 Task: Add 3 hours before the event.
Action: Mouse moved to (424, 452)
Screenshot: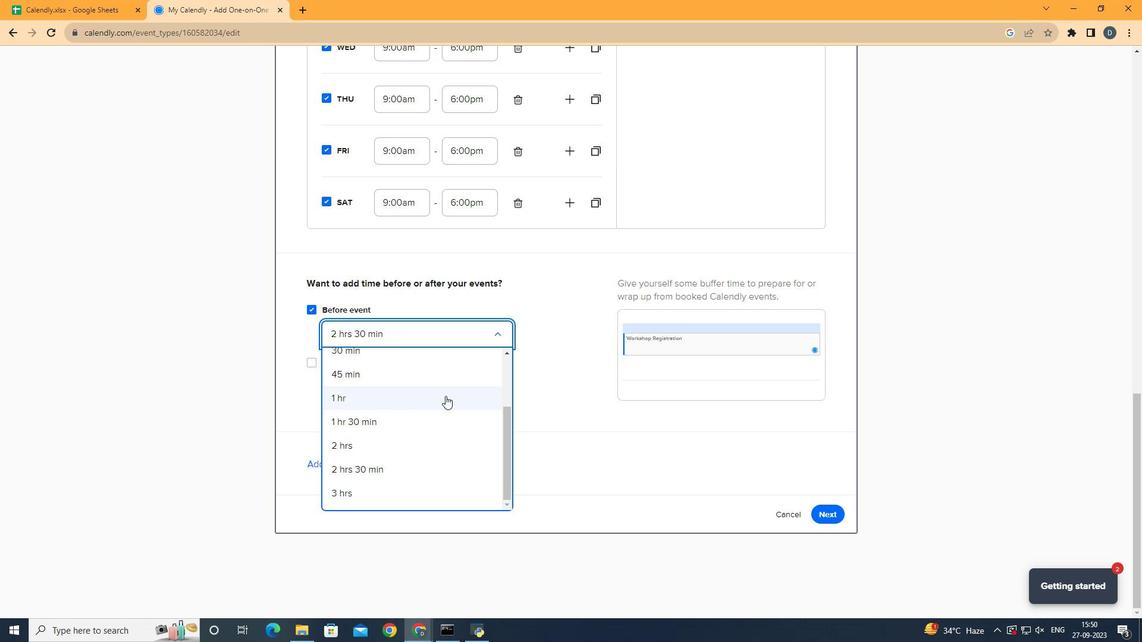
Action: Mouse pressed left at (424, 452)
Screenshot: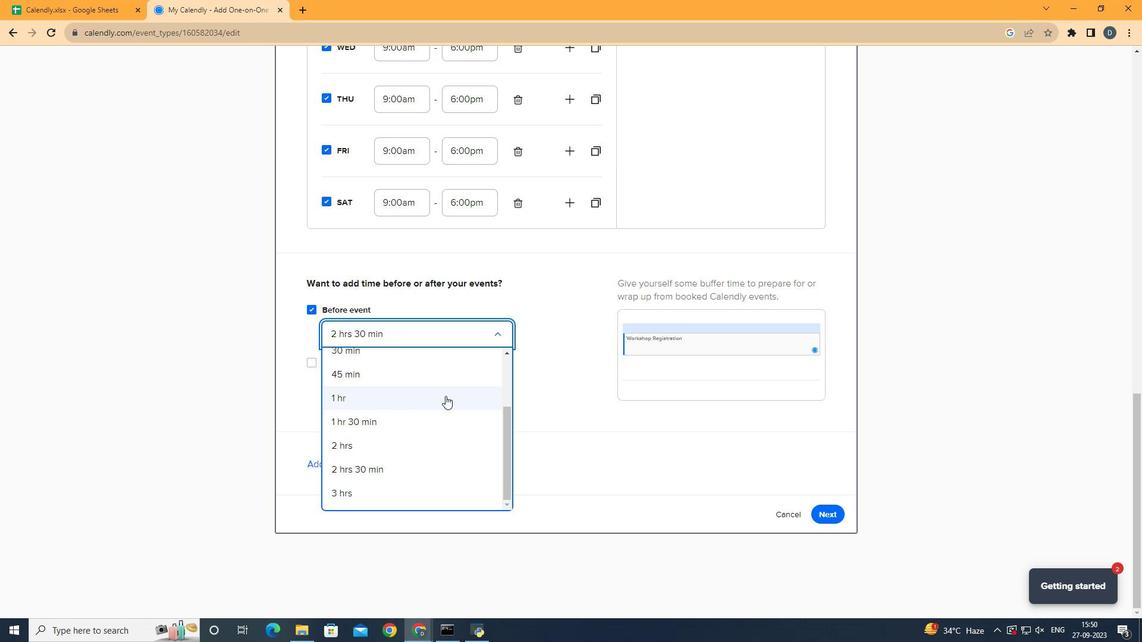 
Action: Mouse moved to (532, 381)
Screenshot: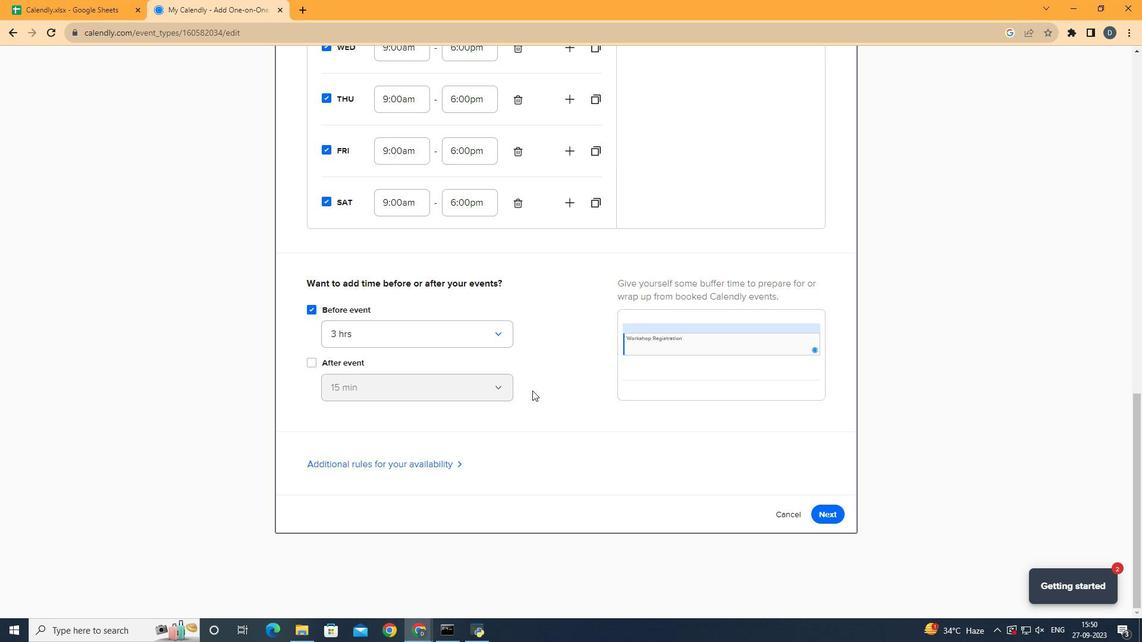 
Action: Mouse pressed left at (532, 381)
Screenshot: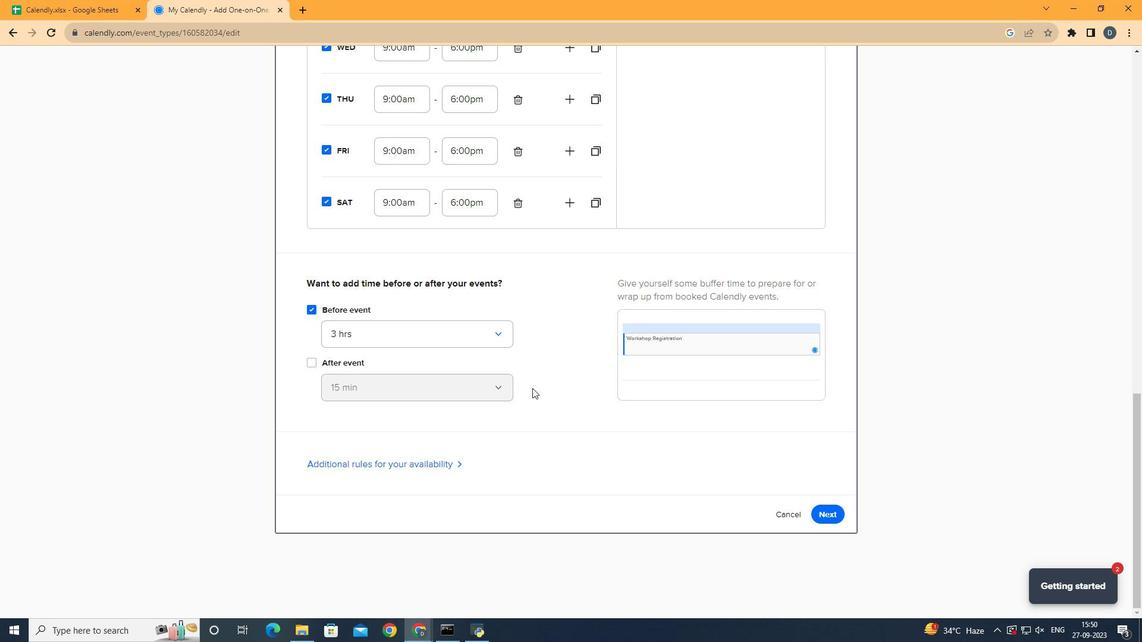 
Action: Mouse moved to (366, 430)
Screenshot: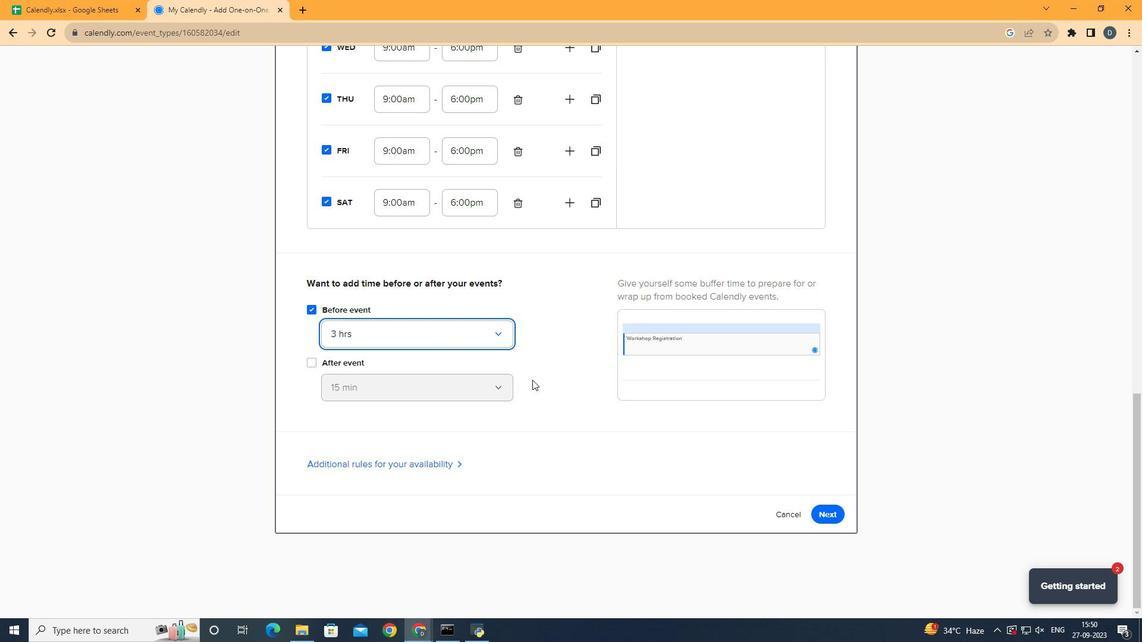 
